 Task: Find museums with a 4.0+ rating.
Action: Mouse moved to (506, 87)
Screenshot: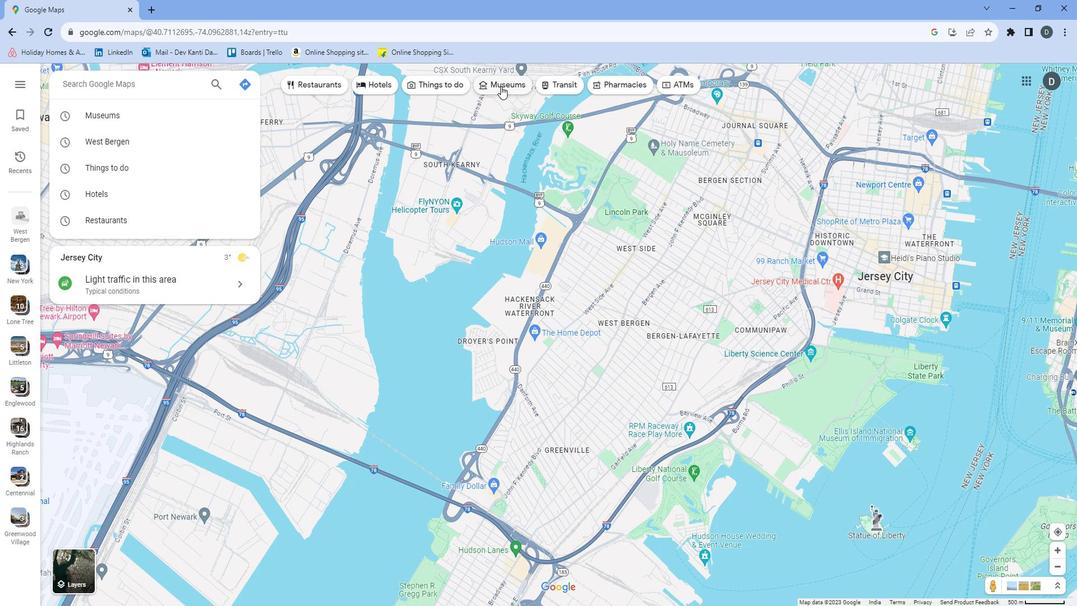 
Action: Mouse pressed left at (506, 87)
Screenshot: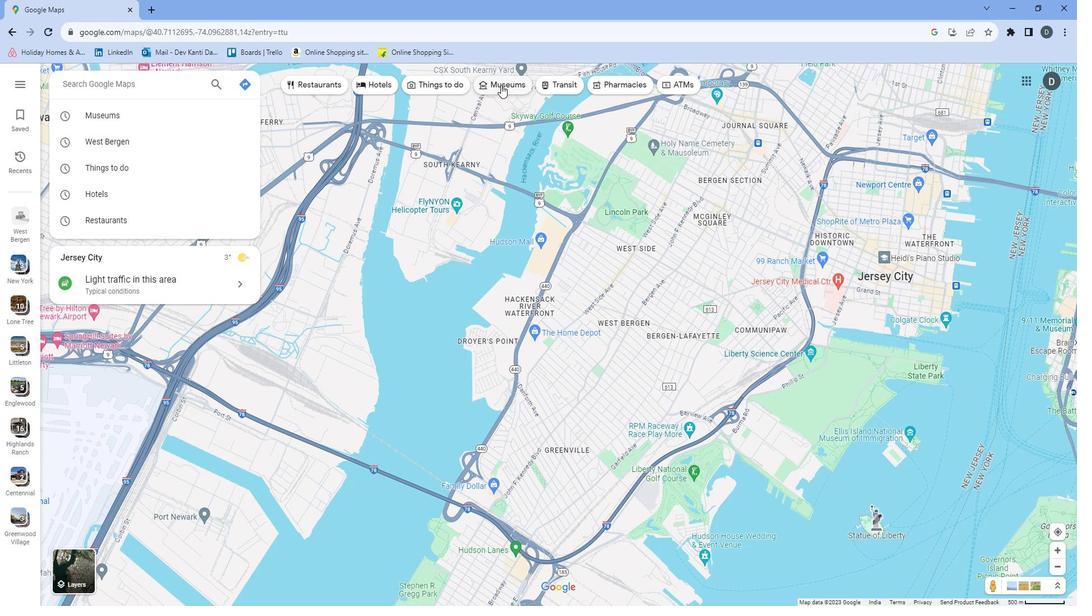 
Action: Mouse moved to (333, 81)
Screenshot: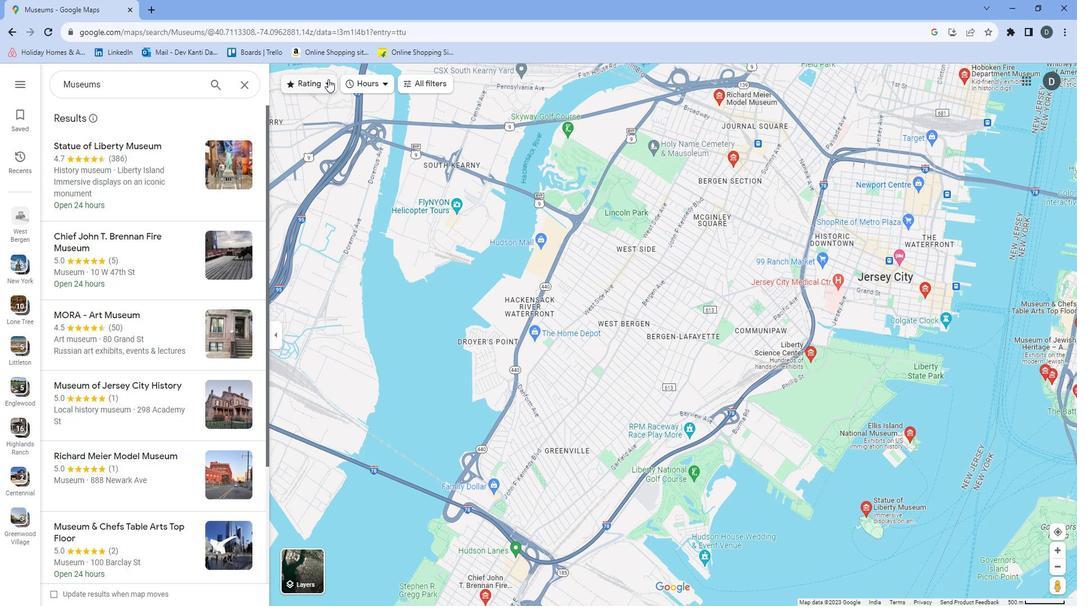 
Action: Mouse pressed left at (333, 81)
Screenshot: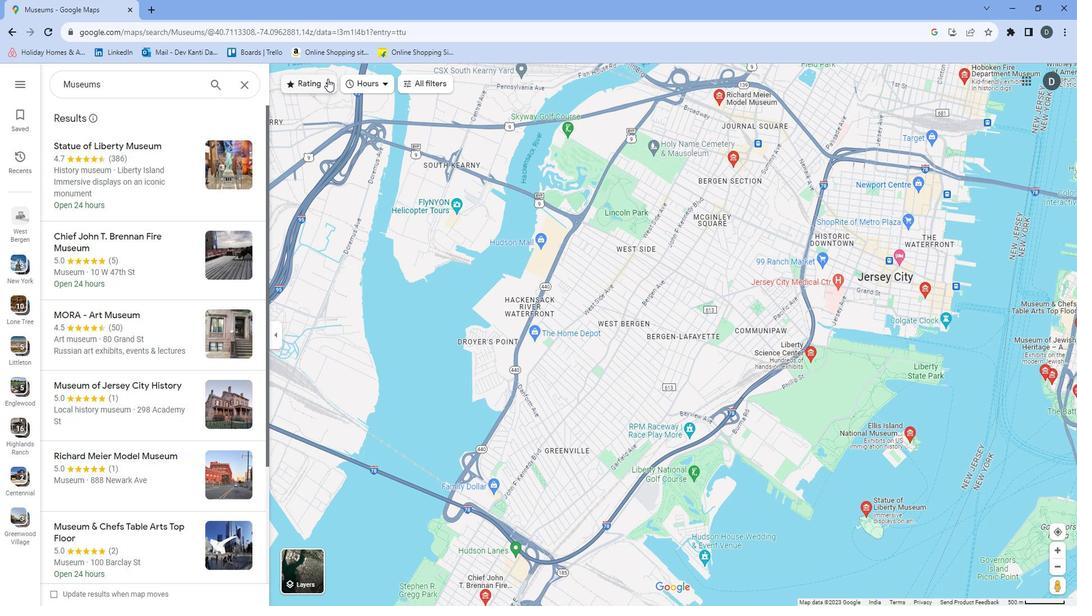 
Action: Mouse moved to (331, 198)
Screenshot: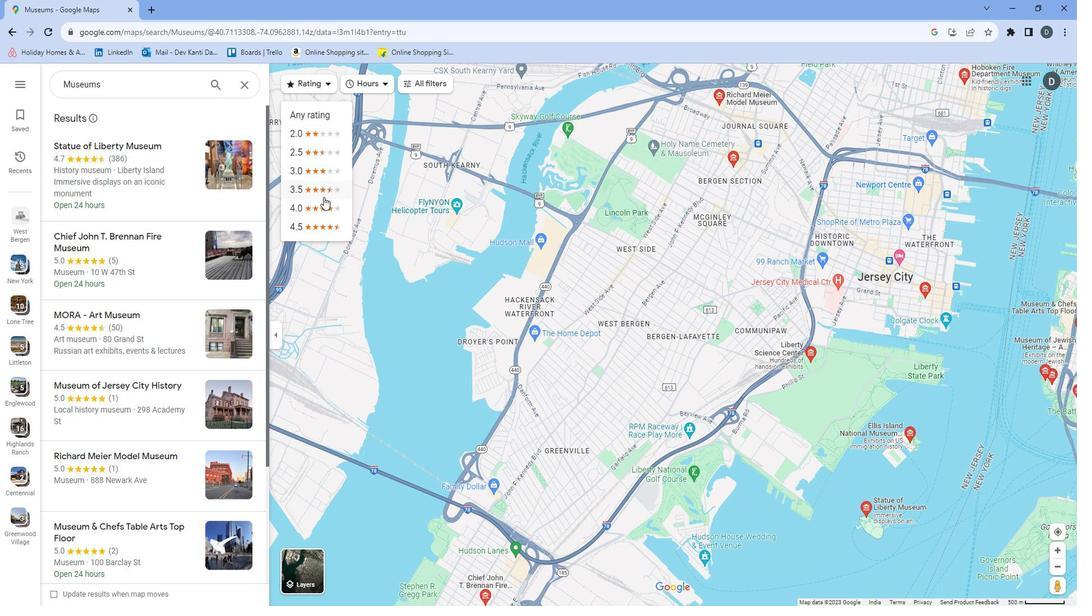 
Action: Mouse pressed left at (331, 198)
Screenshot: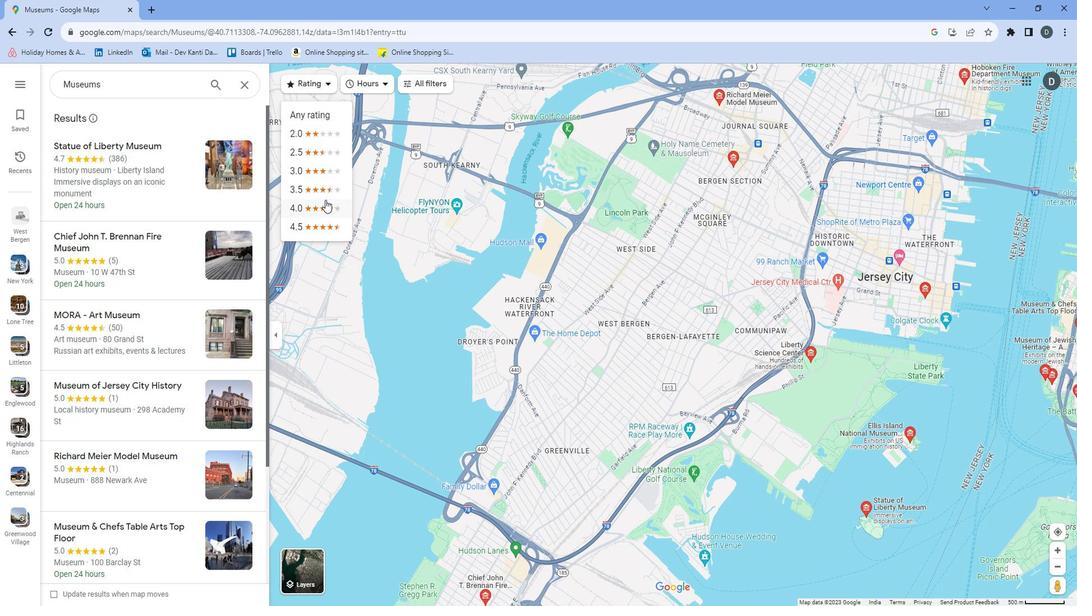 
Action: Mouse moved to (387, 282)
Screenshot: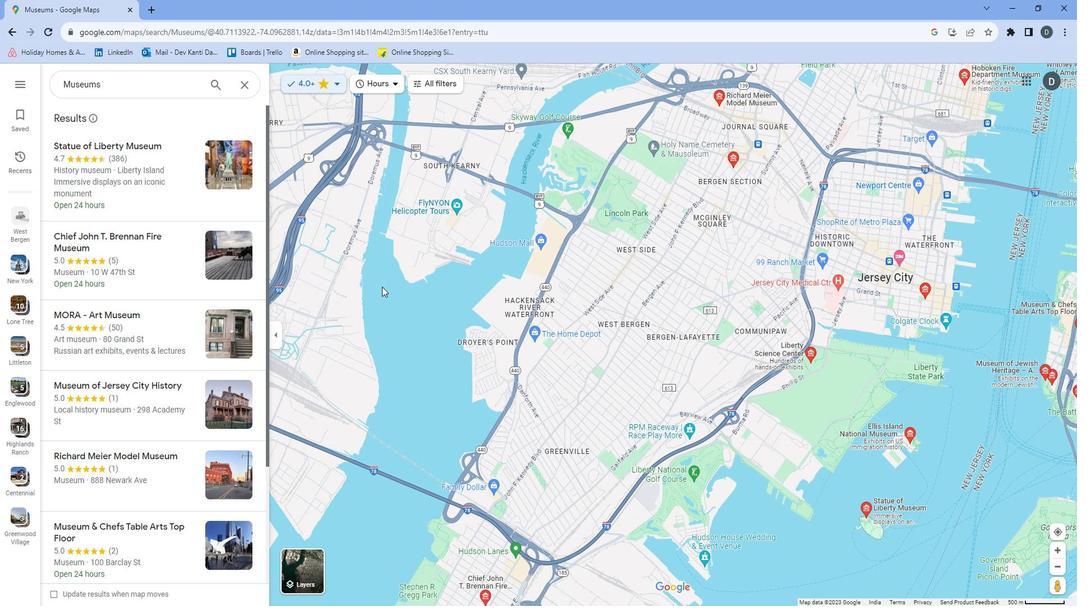 
